 Task: Change "NET ID" for TS muxer to 5.
Action: Mouse moved to (99, 13)
Screenshot: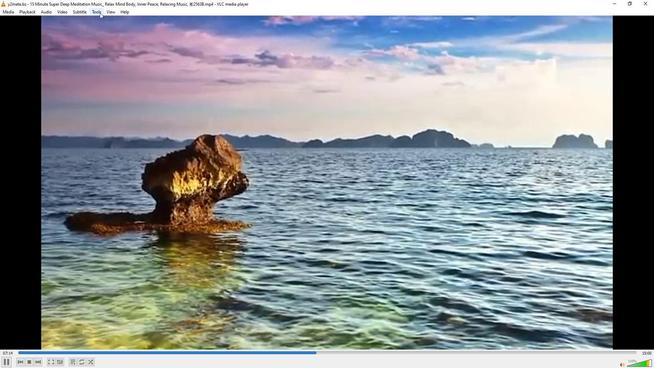 
Action: Mouse pressed left at (99, 13)
Screenshot: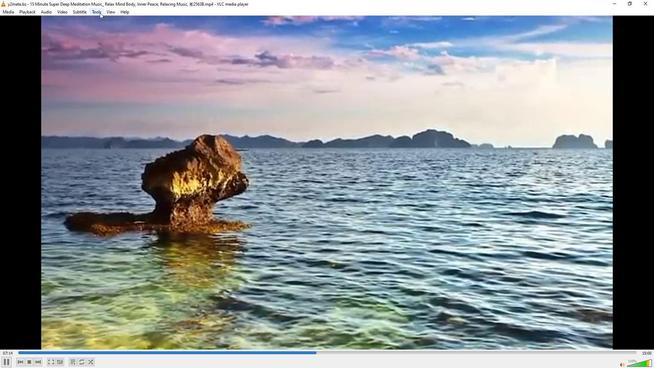 
Action: Mouse moved to (115, 93)
Screenshot: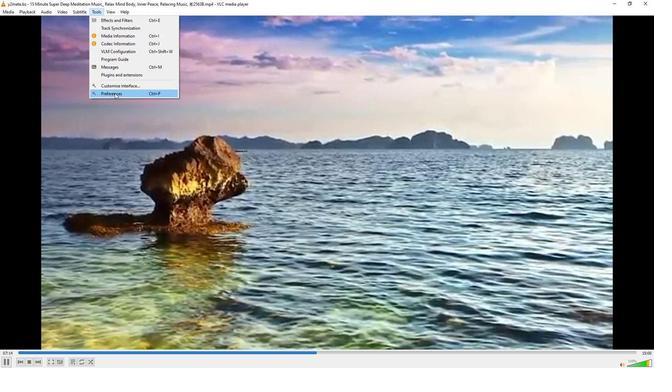 
Action: Mouse pressed left at (115, 93)
Screenshot: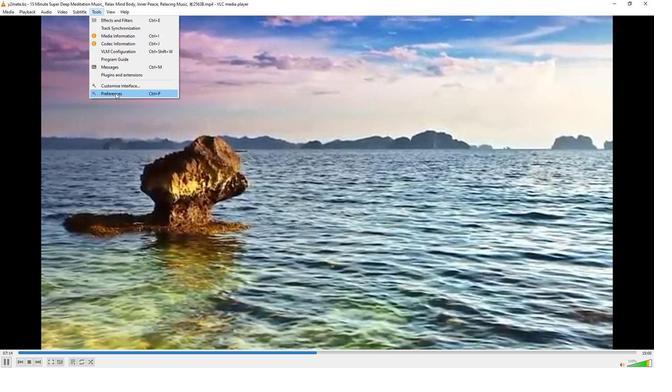 
Action: Mouse moved to (216, 297)
Screenshot: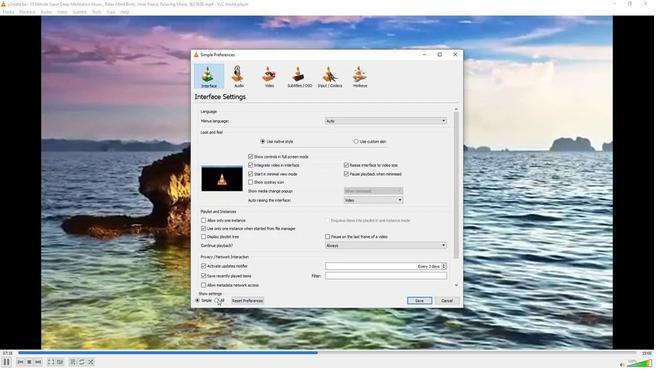 
Action: Mouse pressed left at (216, 297)
Screenshot: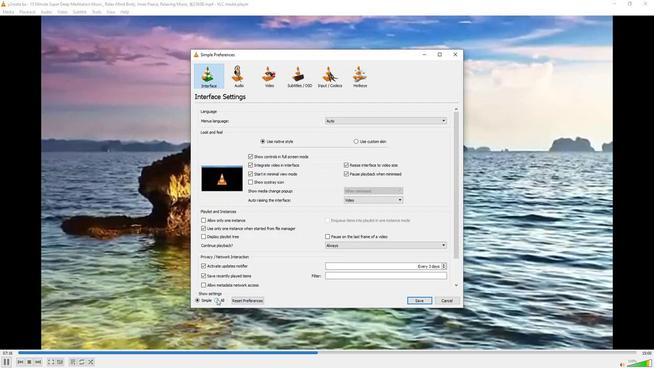 
Action: Mouse moved to (212, 250)
Screenshot: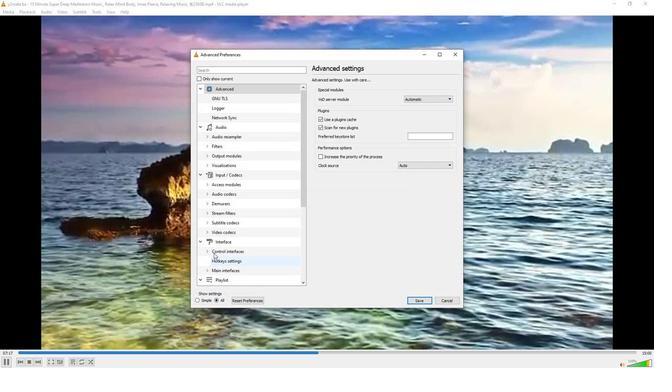 
Action: Mouse scrolled (212, 250) with delta (0, 0)
Screenshot: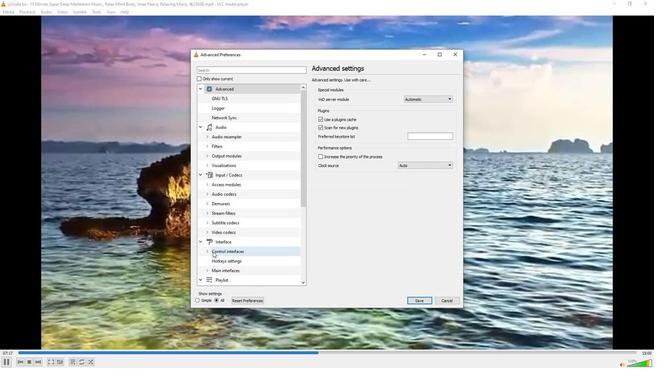 
Action: Mouse scrolled (212, 250) with delta (0, 0)
Screenshot: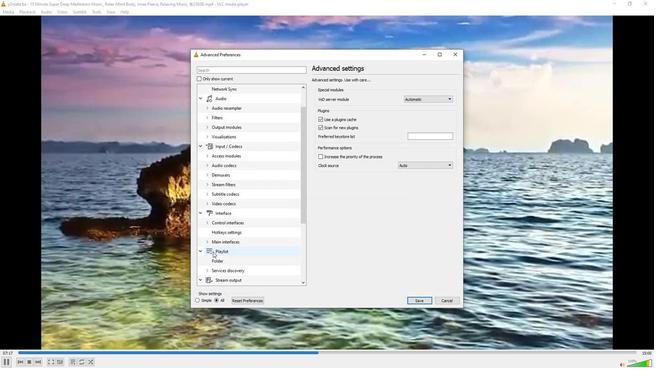 
Action: Mouse moved to (208, 270)
Screenshot: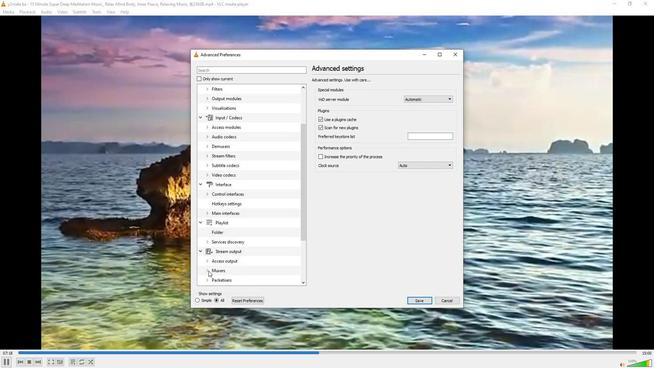 
Action: Mouse pressed left at (208, 270)
Screenshot: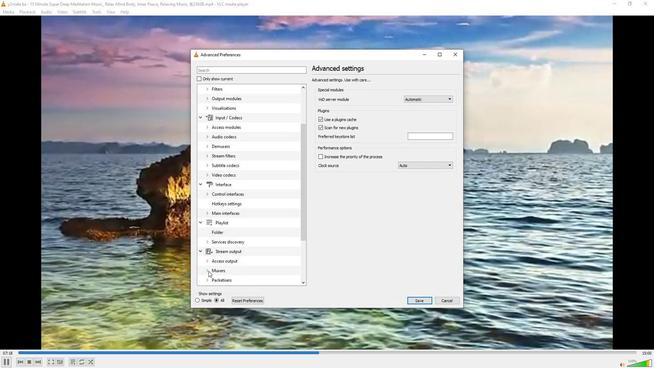 
Action: Mouse moved to (210, 268)
Screenshot: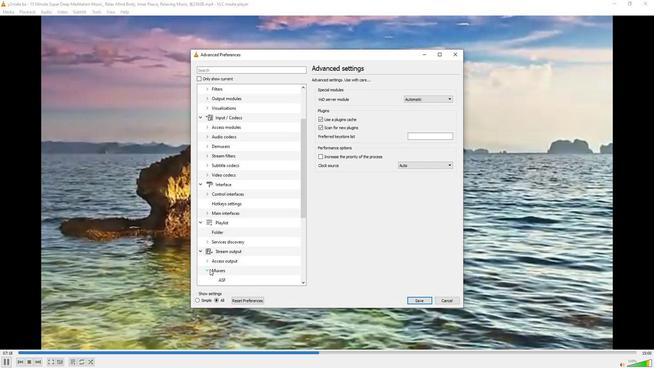 
Action: Mouse scrolled (210, 268) with delta (0, 0)
Screenshot: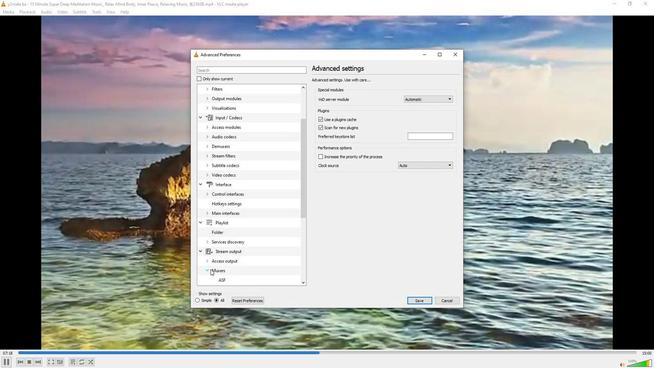 
Action: Mouse moved to (210, 268)
Screenshot: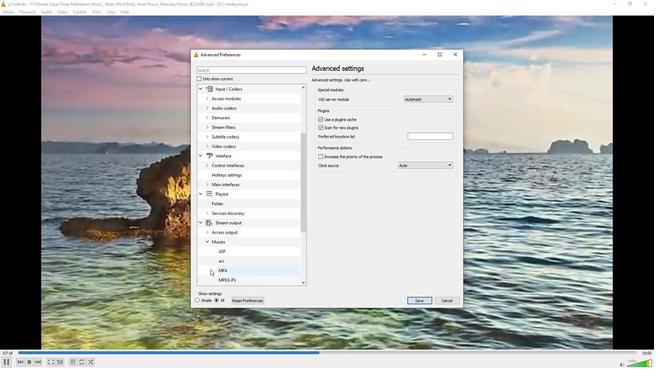 
Action: Mouse scrolled (210, 267) with delta (0, 0)
Screenshot: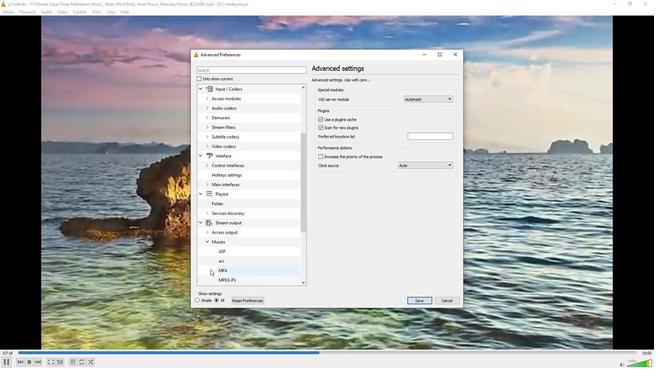 
Action: Mouse moved to (228, 259)
Screenshot: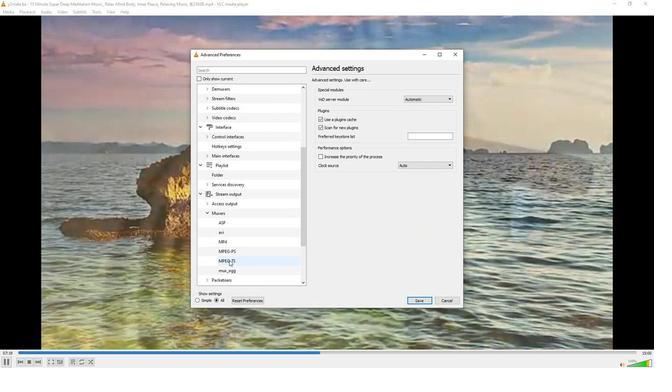 
Action: Mouse pressed left at (228, 259)
Screenshot: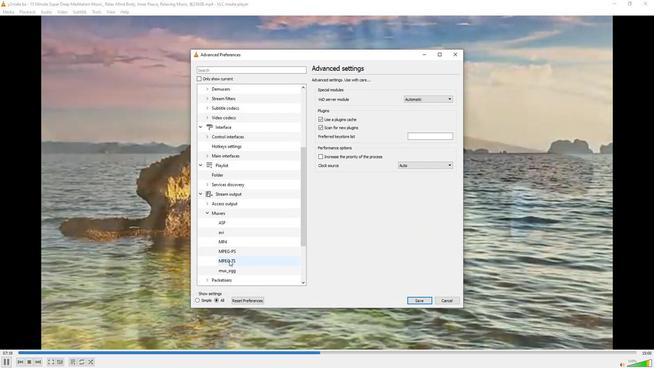 
Action: Mouse moved to (446, 145)
Screenshot: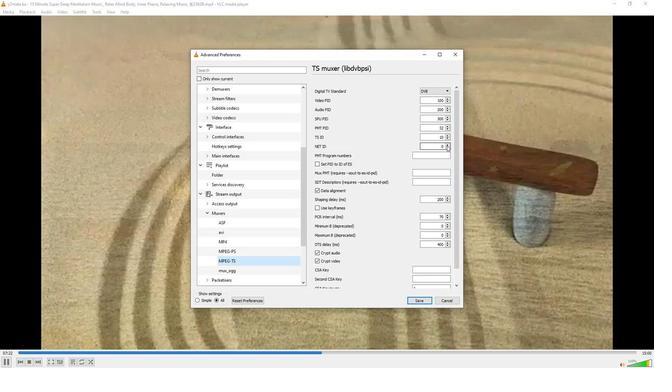 
Action: Mouse pressed left at (446, 145)
Screenshot: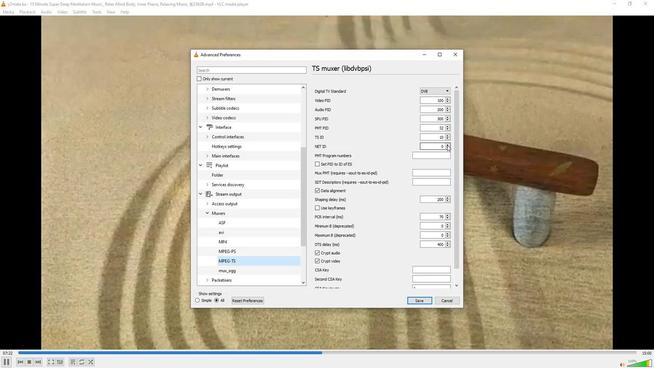 
Action: Mouse moved to (446, 144)
Screenshot: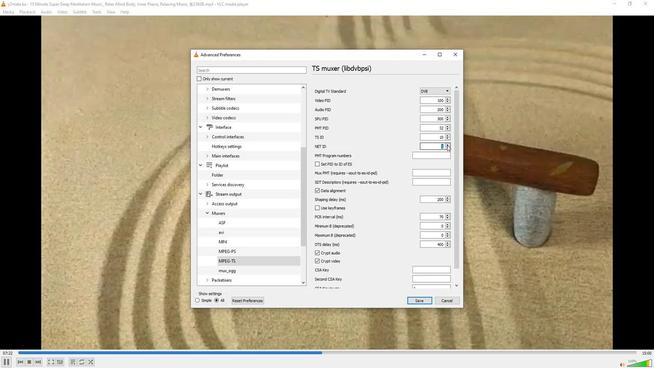 
Action: Mouse pressed left at (446, 144)
Screenshot: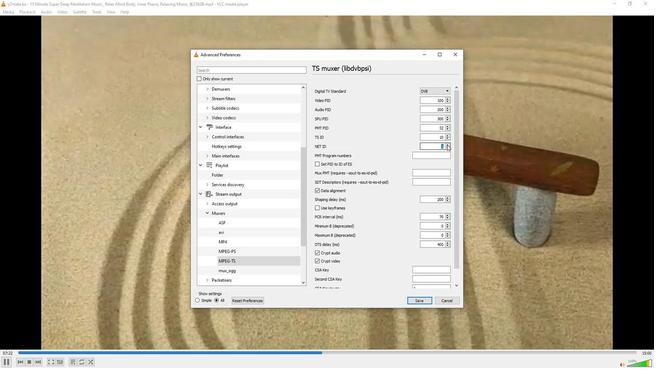 
Action: Mouse pressed left at (446, 144)
Screenshot: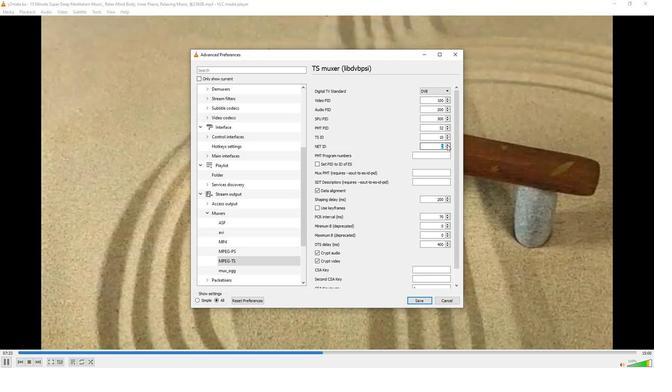 
Action: Mouse pressed left at (446, 144)
Screenshot: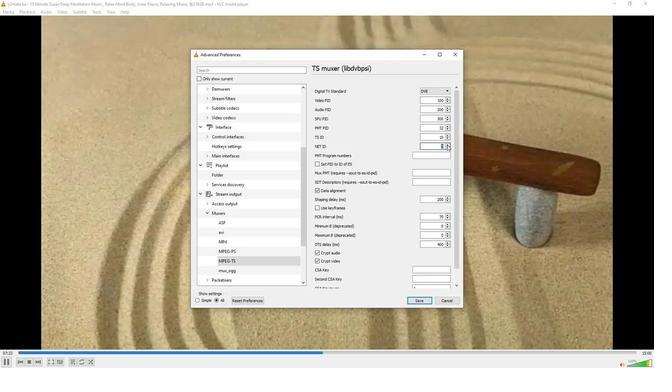 
Action: Mouse moved to (446, 144)
Screenshot: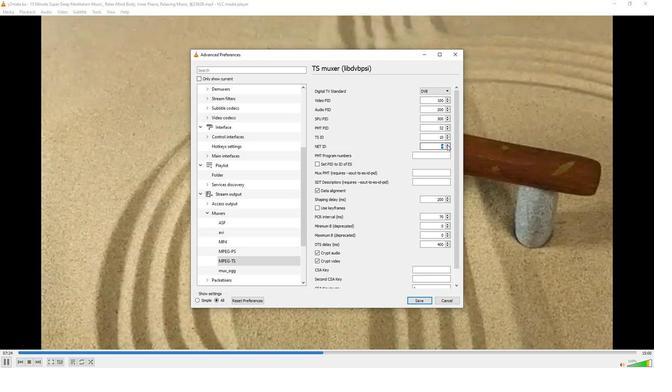 
Action: Mouse pressed left at (446, 144)
Screenshot: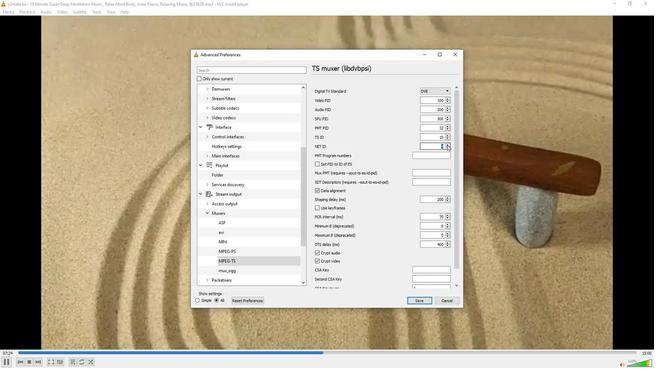 
Action: Mouse moved to (415, 210)
Screenshot: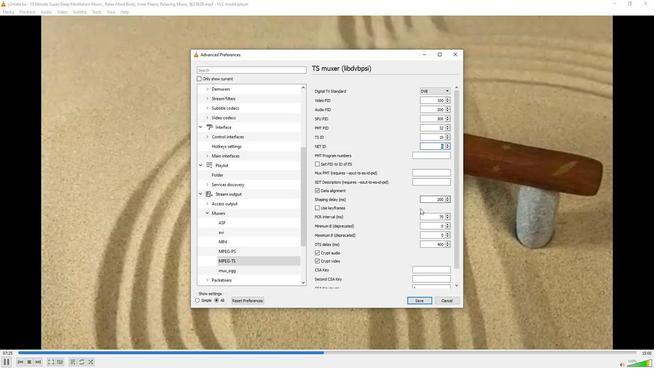 
